 Task: Move the task Improve the appâ€™s compatibility with different screen sizes and resolutions to the section Done in the project TurnkeyTech and filter the tasks in the project by Due next week.
Action: Mouse moved to (82, 364)
Screenshot: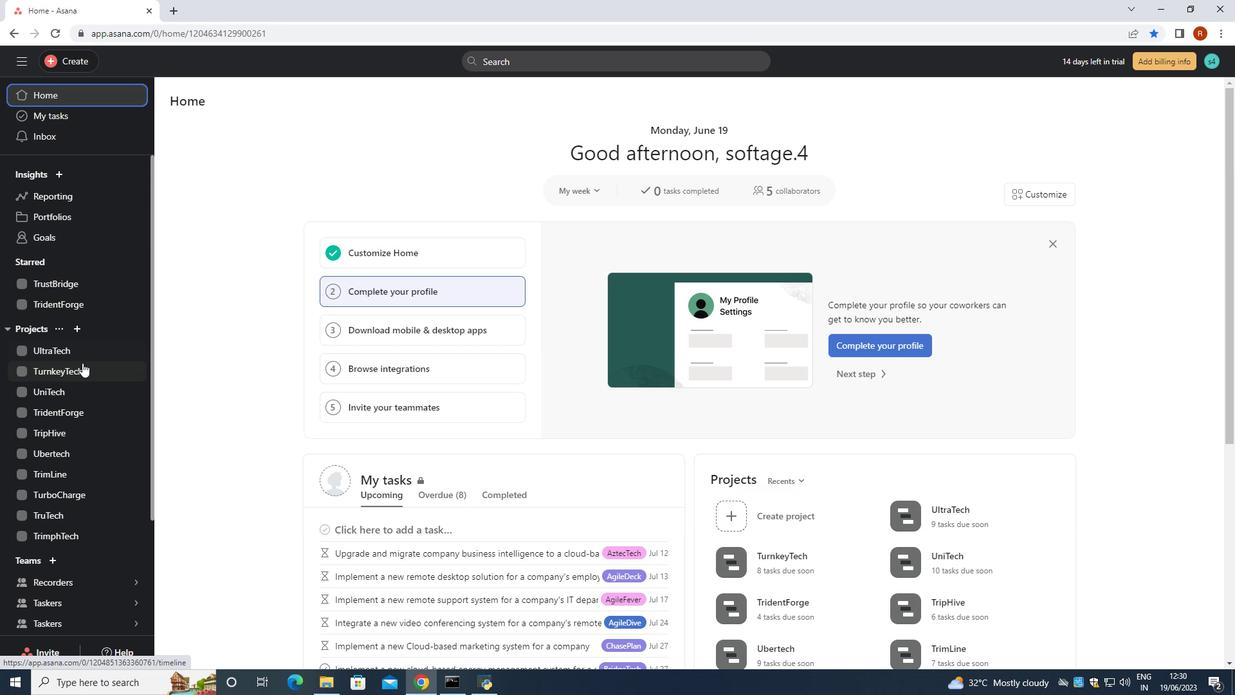 
Action: Mouse pressed left at (82, 364)
Screenshot: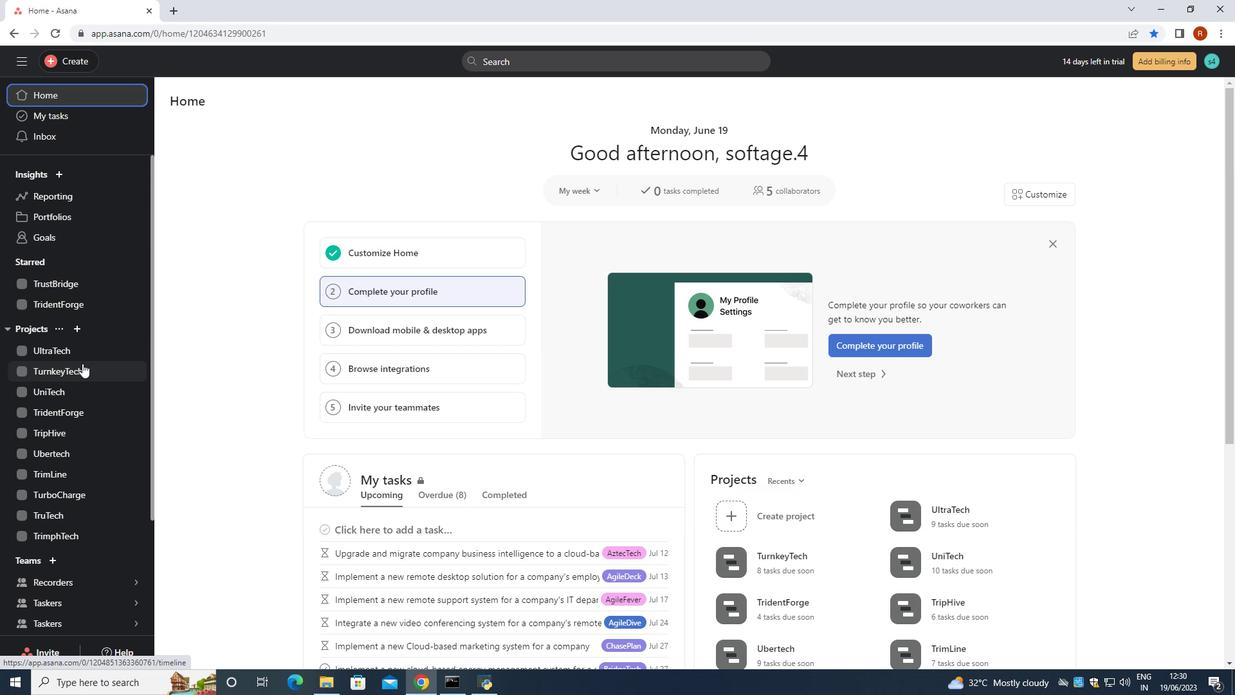 
Action: Mouse moved to (474, 250)
Screenshot: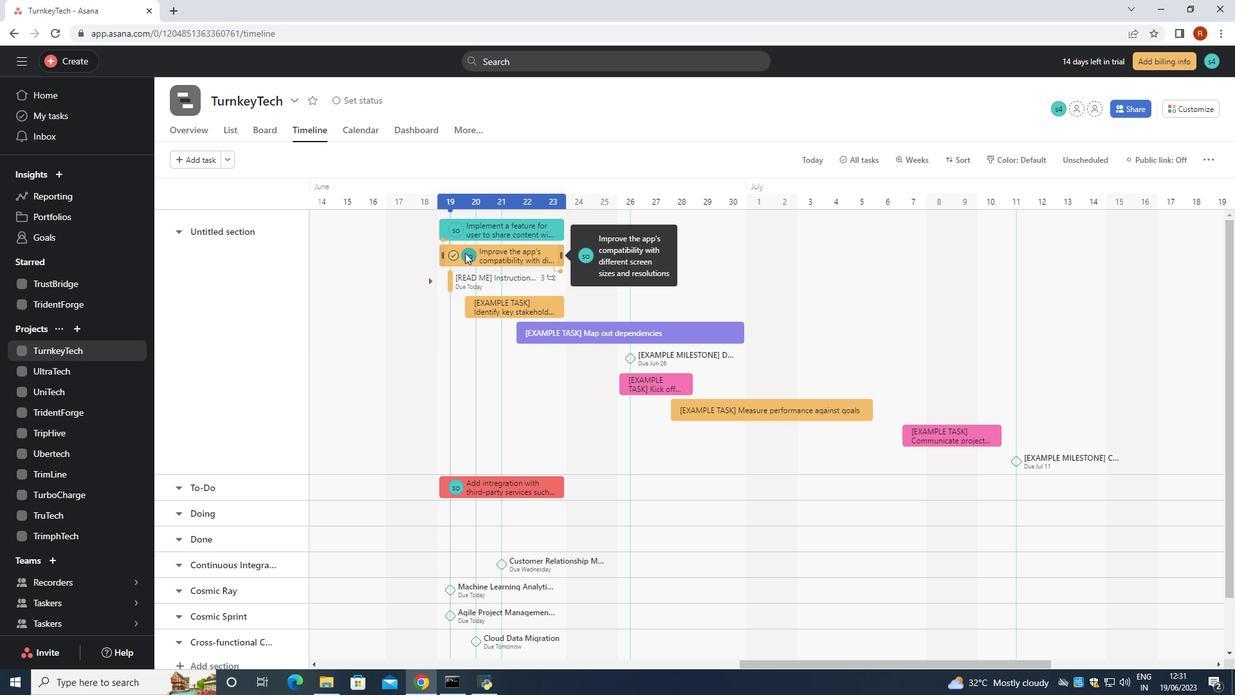 
Action: Mouse pressed left at (474, 250)
Screenshot: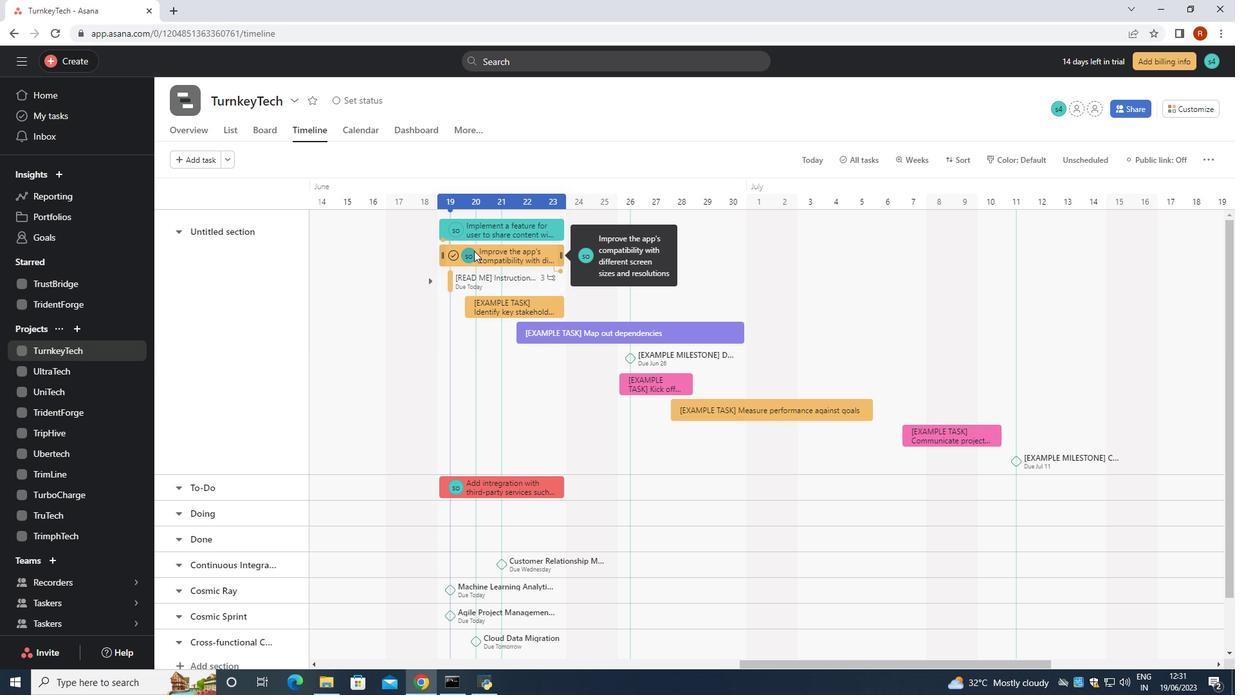
Action: Mouse moved to (1010, 305)
Screenshot: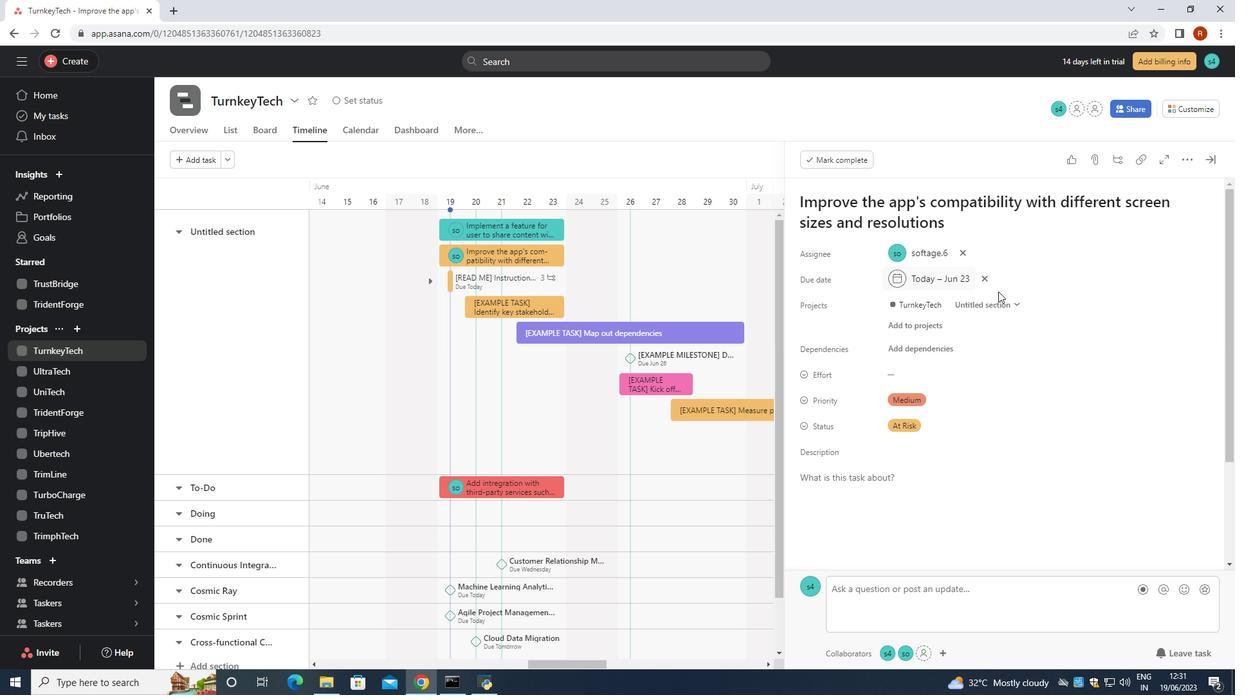 
Action: Mouse pressed left at (1010, 305)
Screenshot: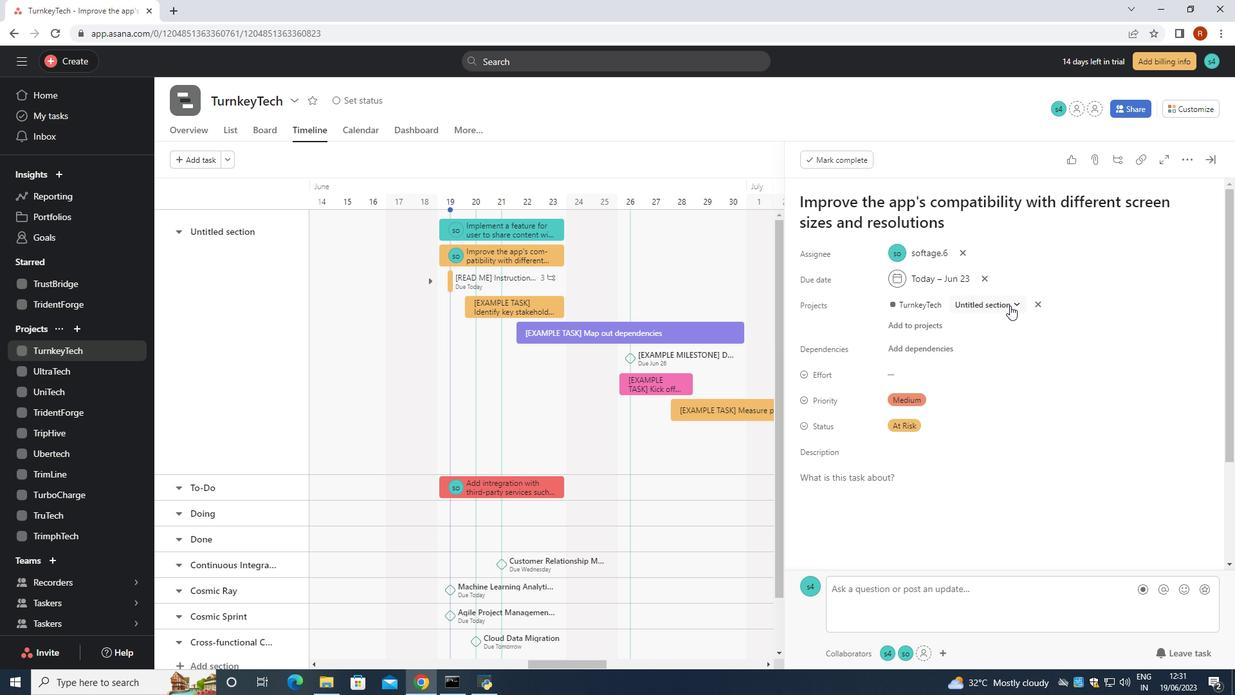 
Action: Mouse moved to (900, 398)
Screenshot: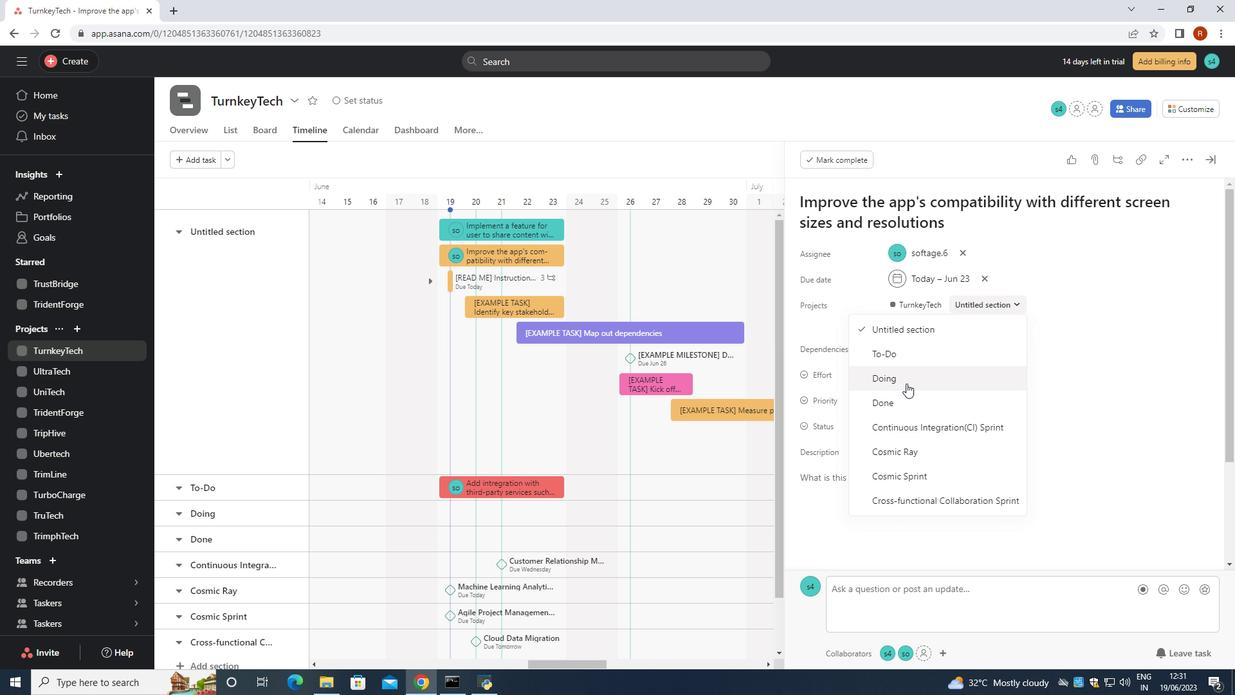 
Action: Mouse pressed left at (900, 398)
Screenshot: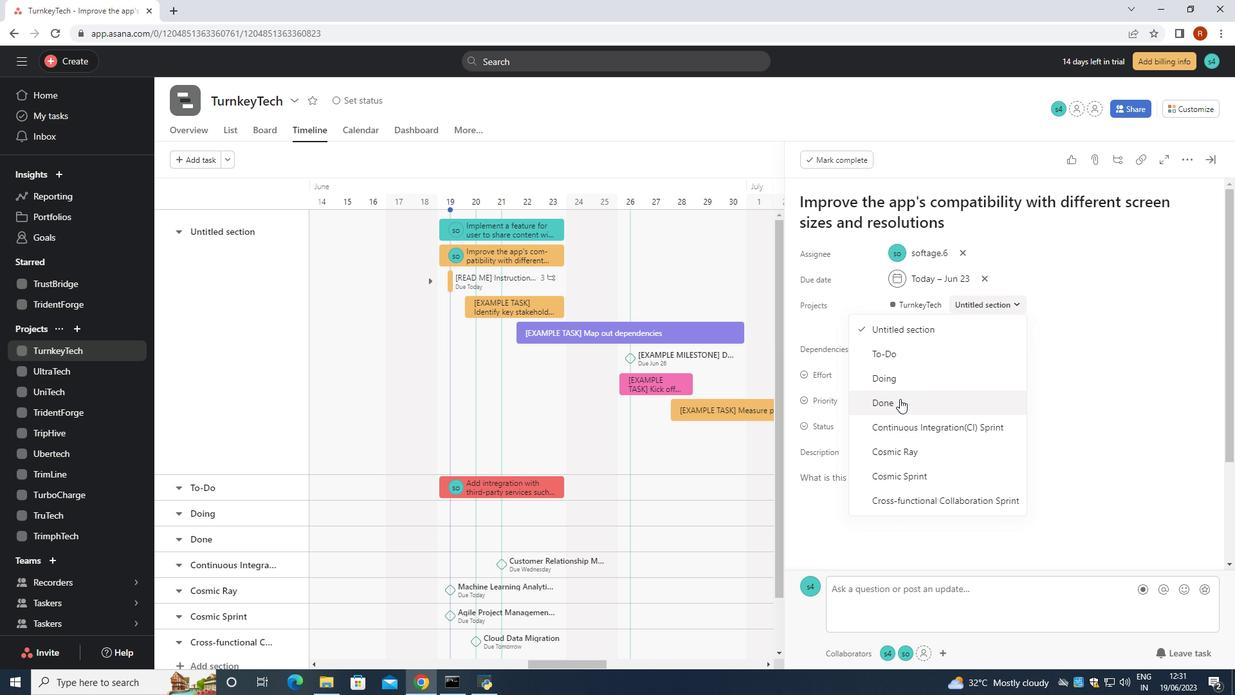 
Action: Mouse moved to (226, 127)
Screenshot: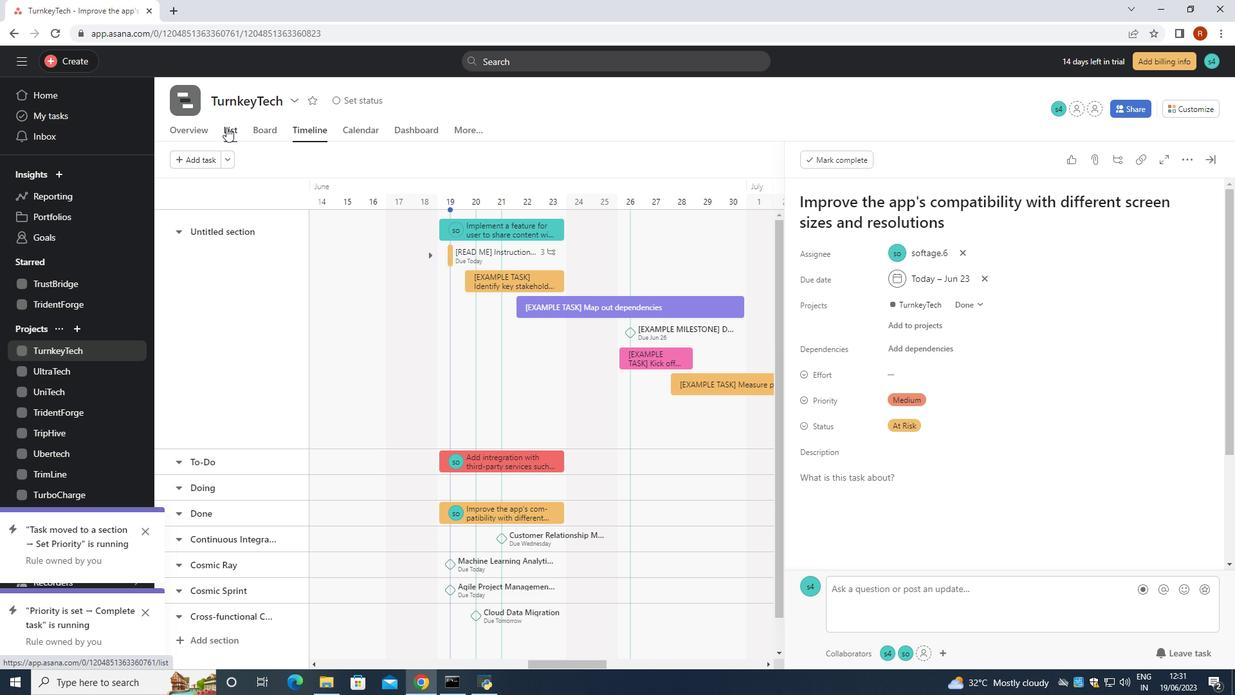
Action: Mouse pressed left at (226, 127)
Screenshot: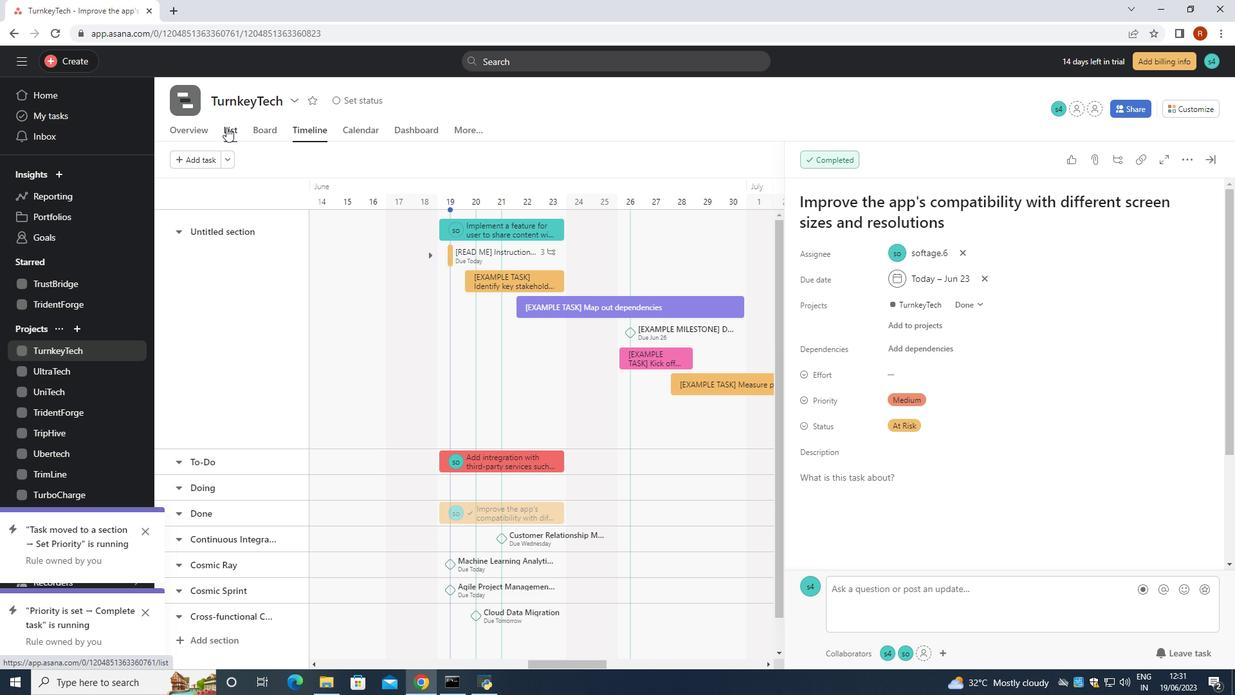 
Action: Mouse moved to (266, 162)
Screenshot: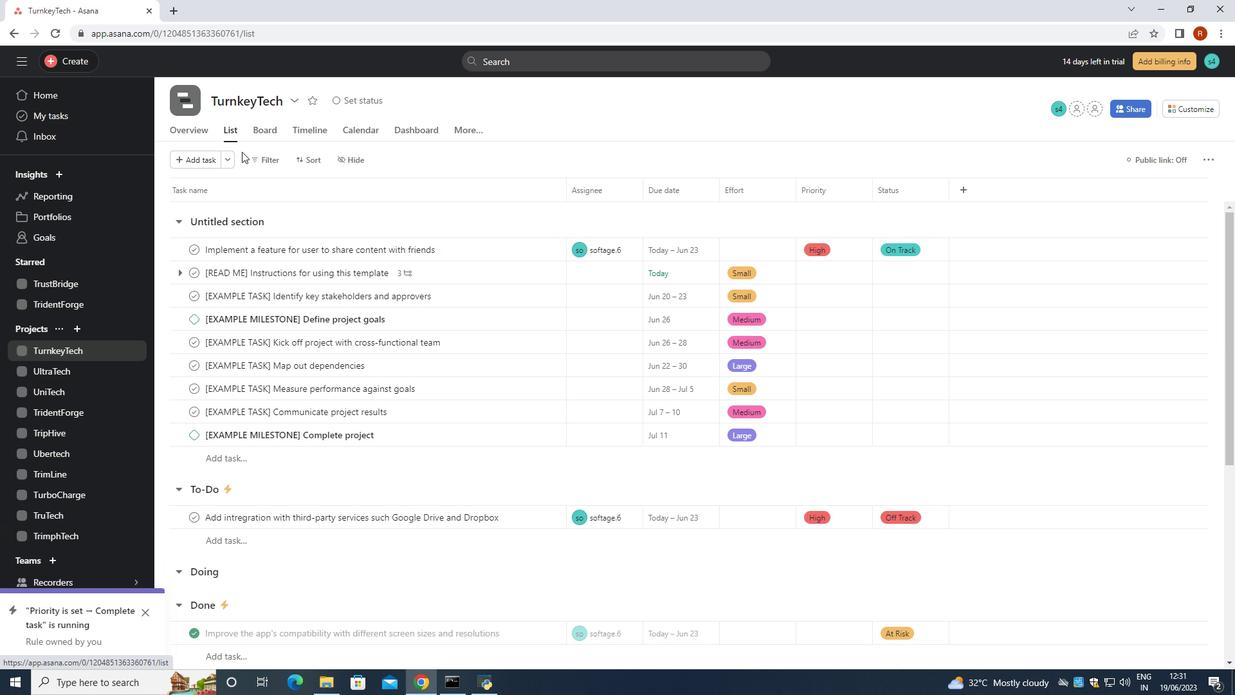 
Action: Mouse pressed left at (266, 162)
Screenshot: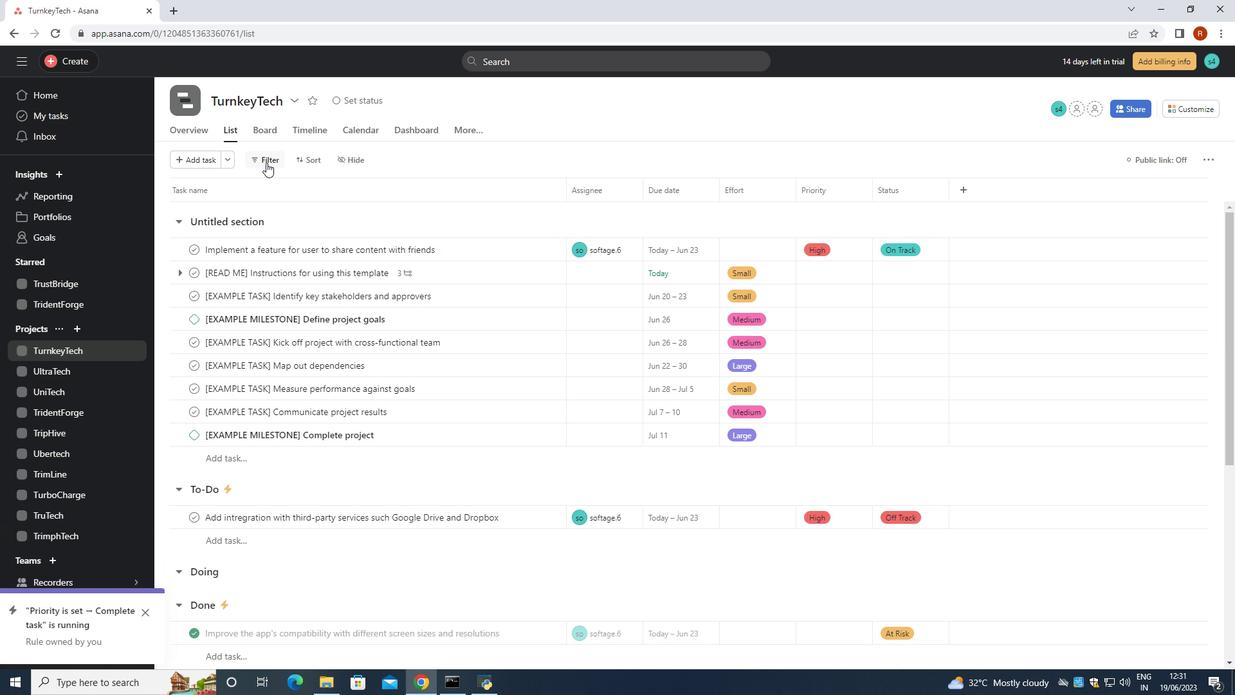 
Action: Mouse moved to (284, 236)
Screenshot: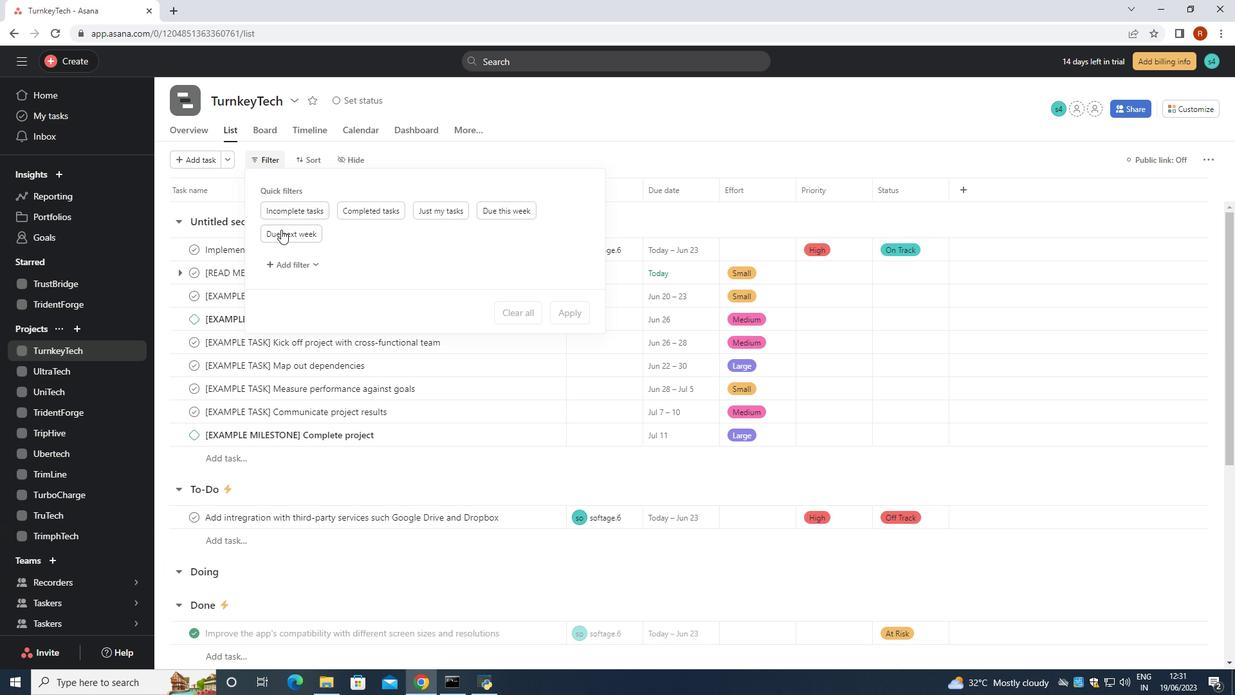 
Action: Mouse pressed left at (284, 236)
Screenshot: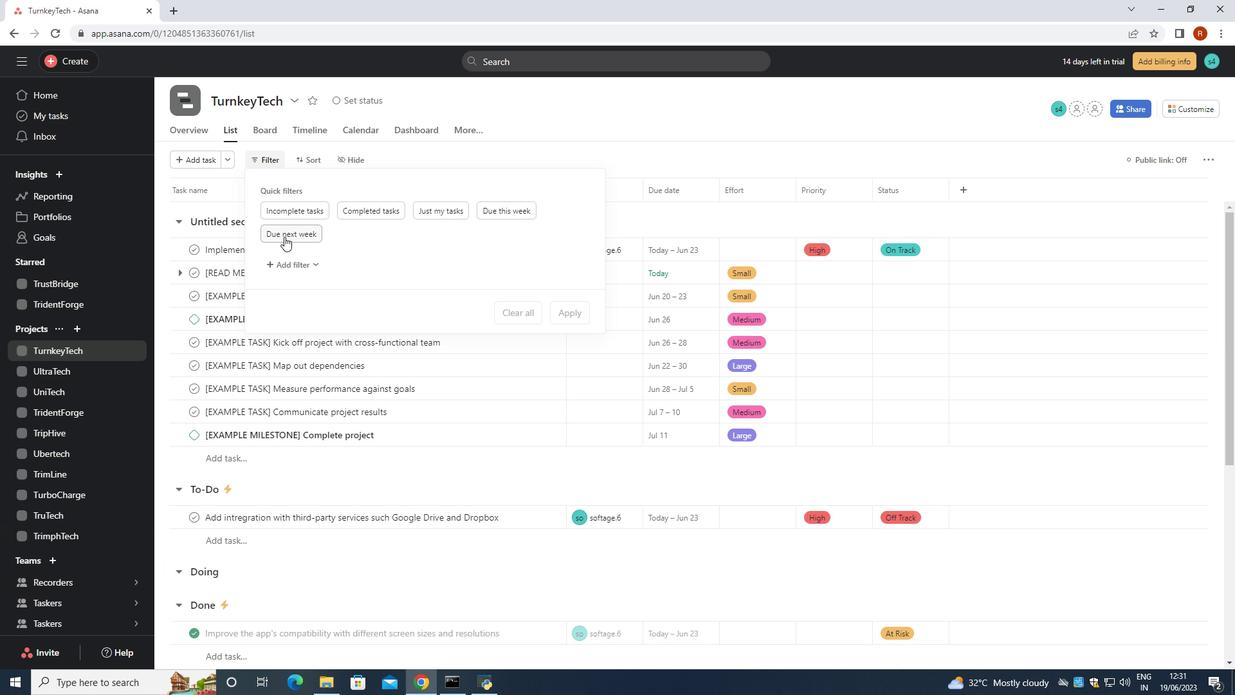 
Action: Mouse moved to (418, 234)
Screenshot: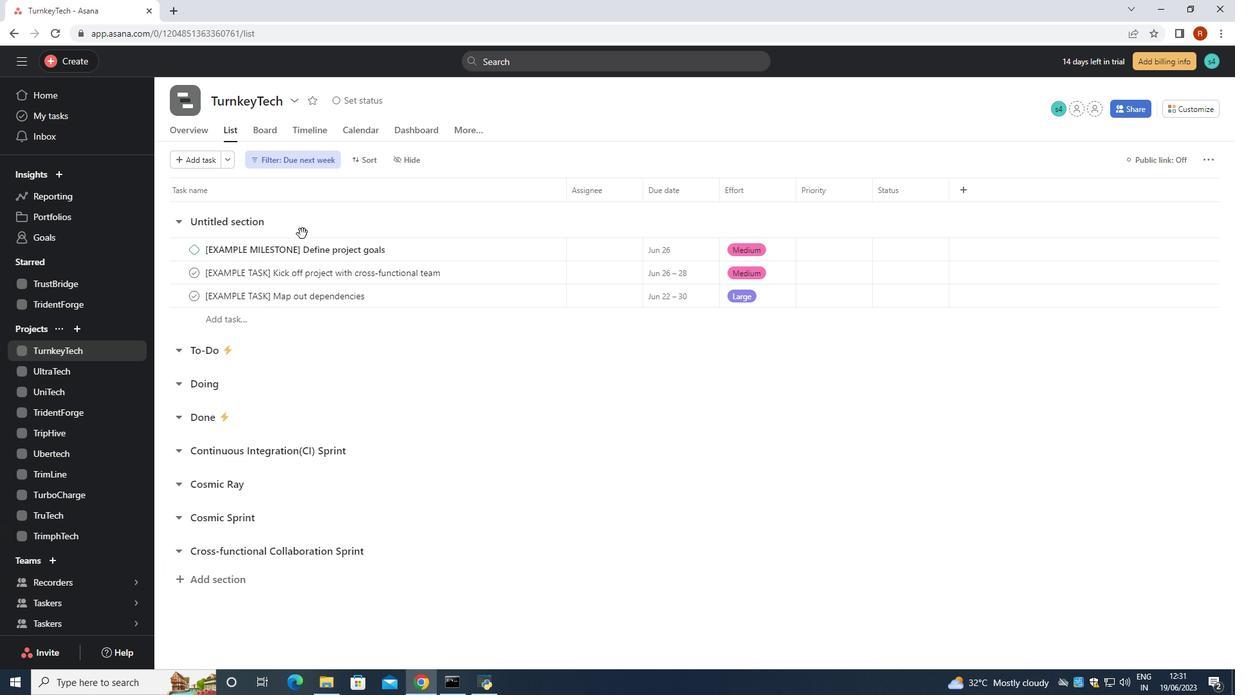 
